 Task: Sort the products in the category "Hot Foods" by price (highest first).
Action: Mouse moved to (280, 112)
Screenshot: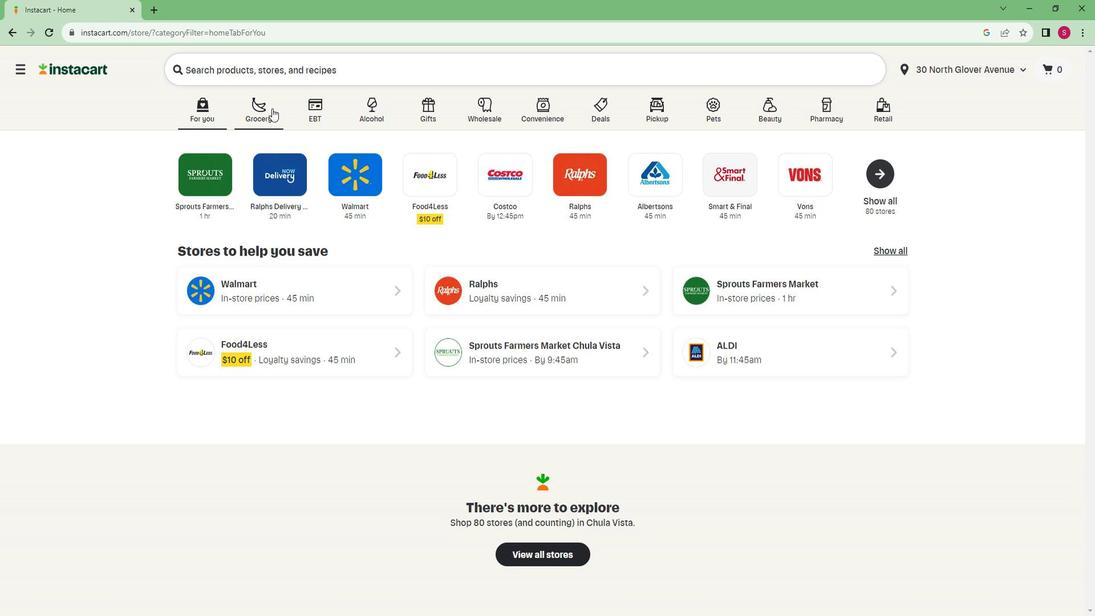 
Action: Mouse pressed left at (280, 112)
Screenshot: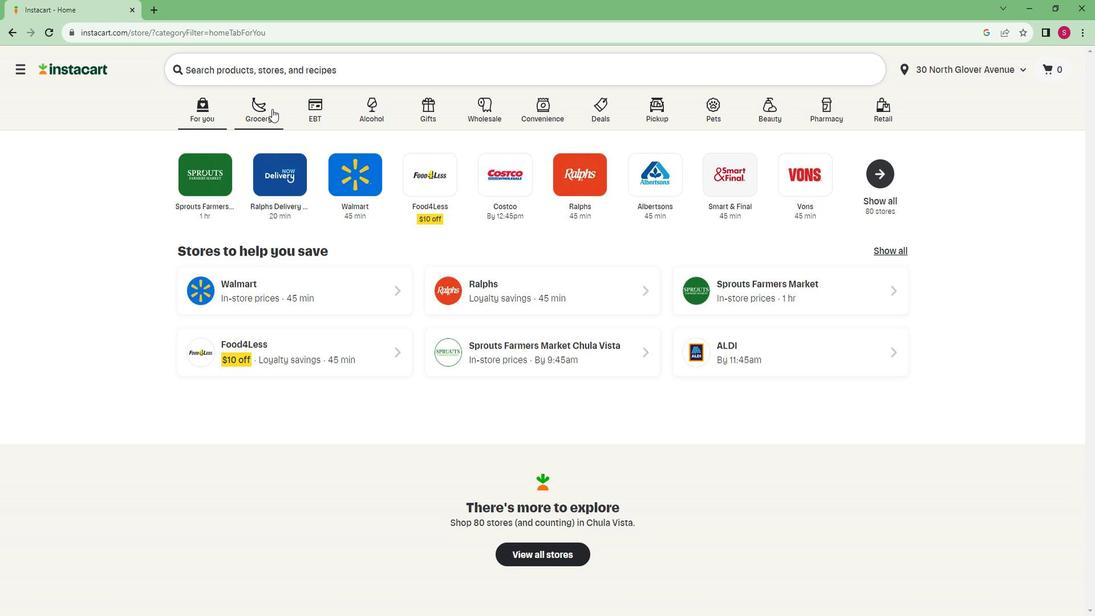 
Action: Mouse moved to (233, 313)
Screenshot: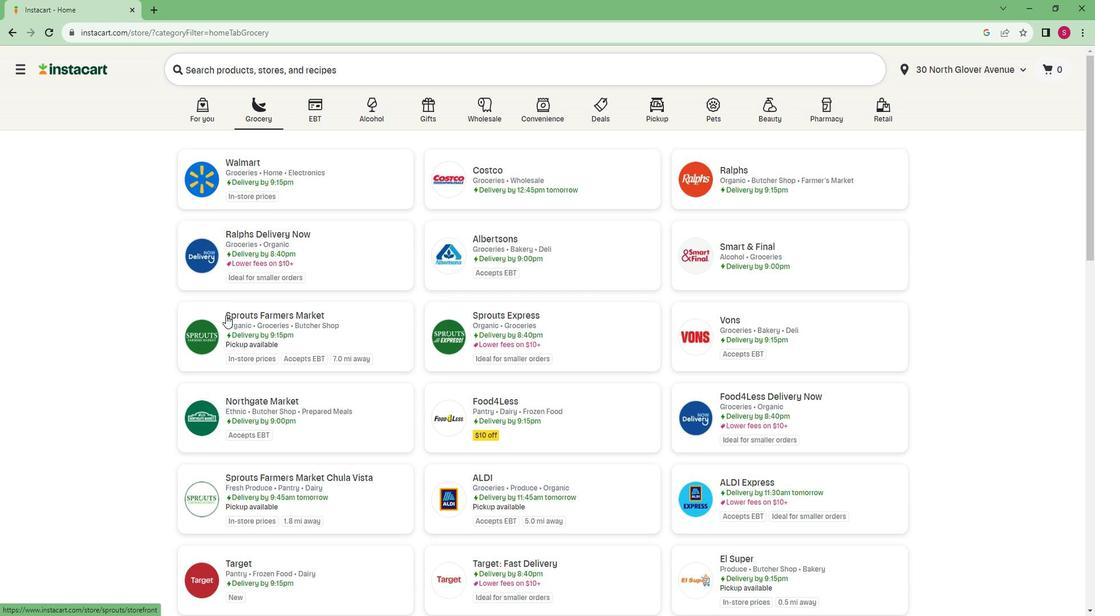 
Action: Mouse pressed left at (233, 313)
Screenshot: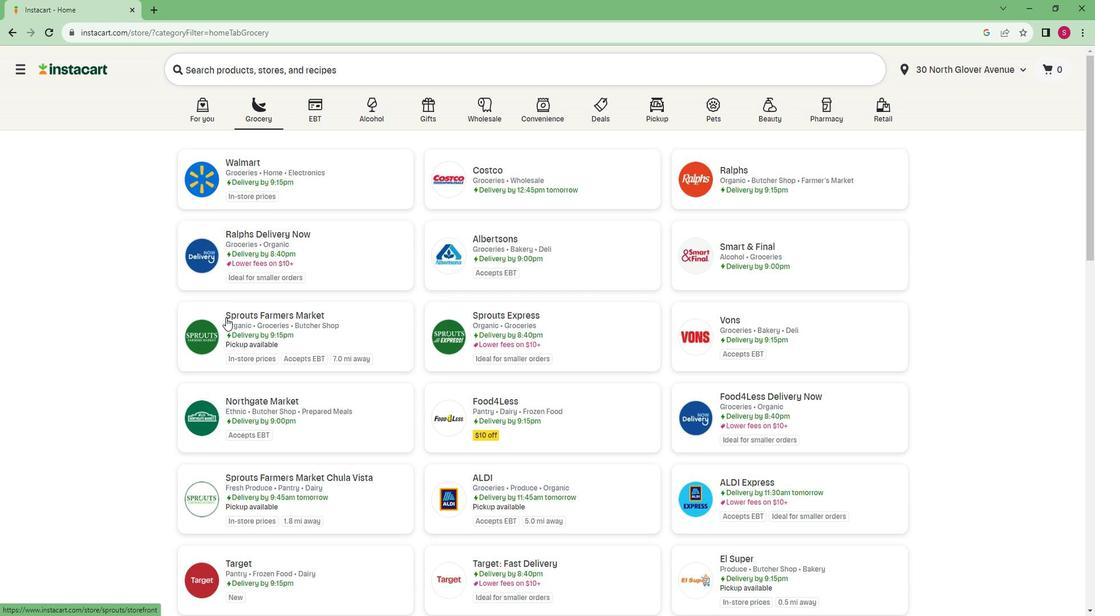 
Action: Mouse moved to (118, 413)
Screenshot: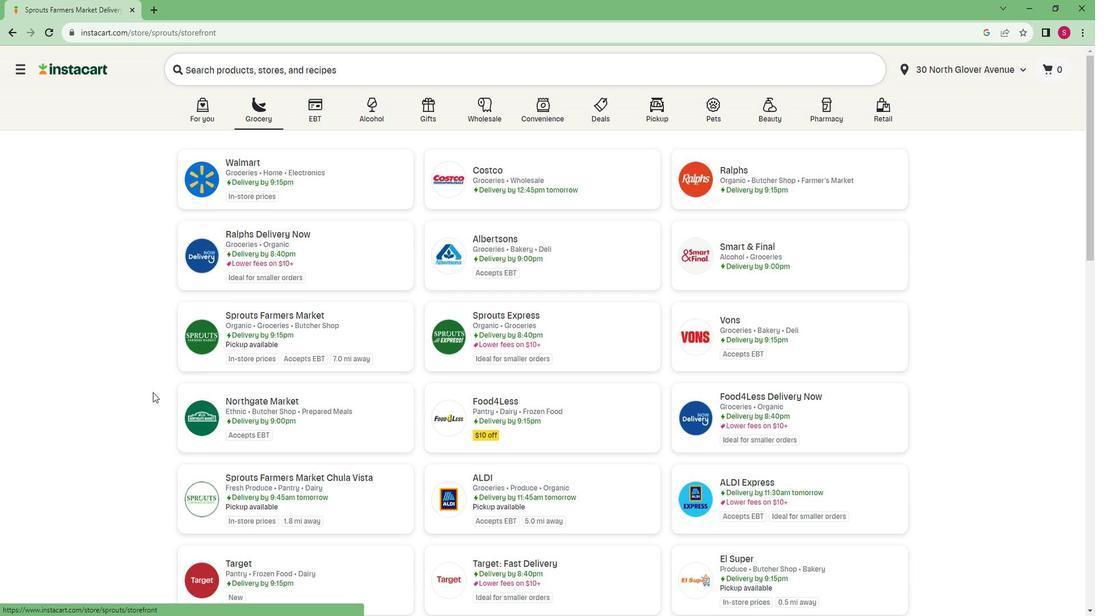 
Action: Mouse scrolled (118, 413) with delta (0, 0)
Screenshot: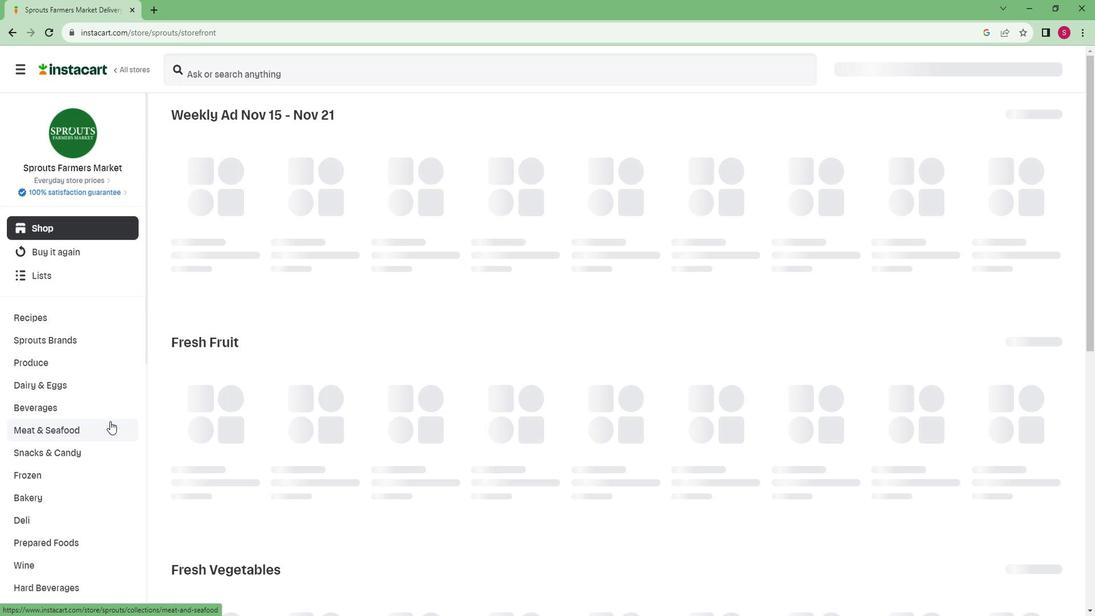 
Action: Mouse scrolled (118, 413) with delta (0, 0)
Screenshot: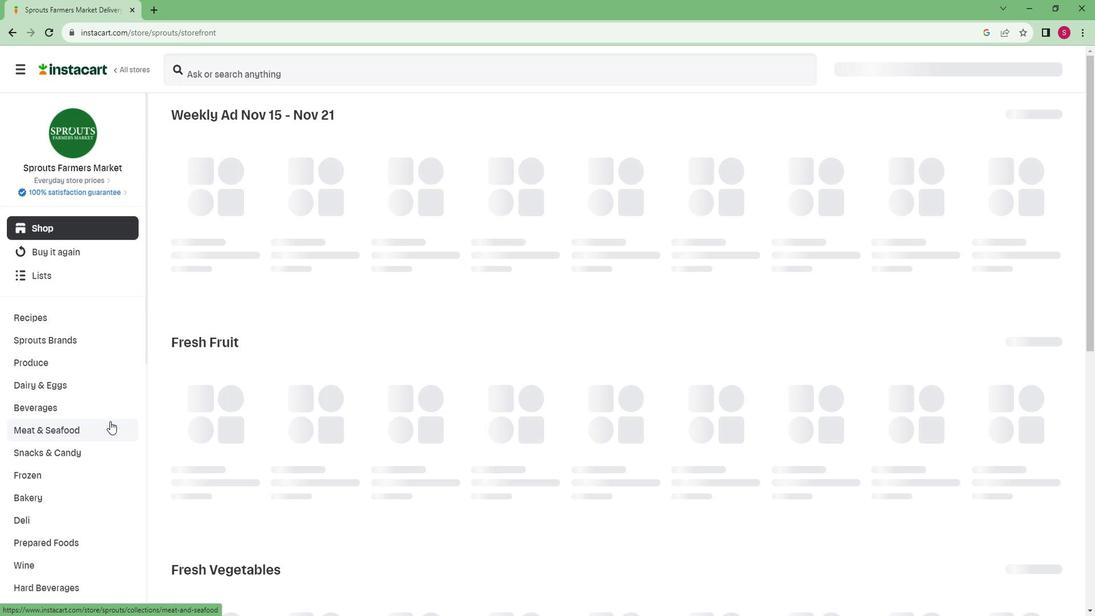 
Action: Mouse scrolled (118, 413) with delta (0, 0)
Screenshot: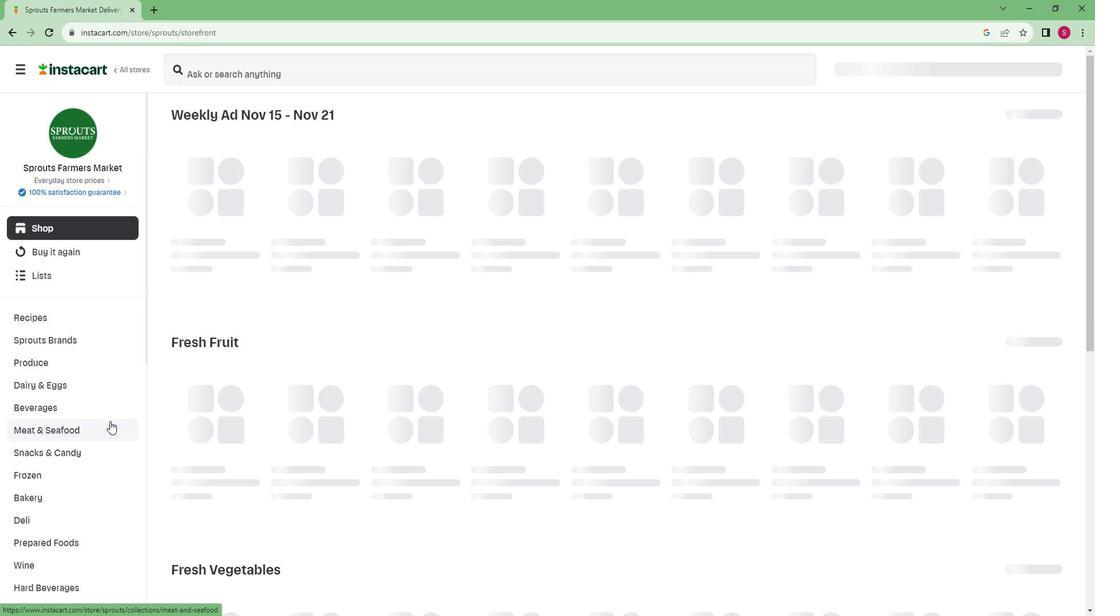 
Action: Mouse scrolled (118, 413) with delta (0, 0)
Screenshot: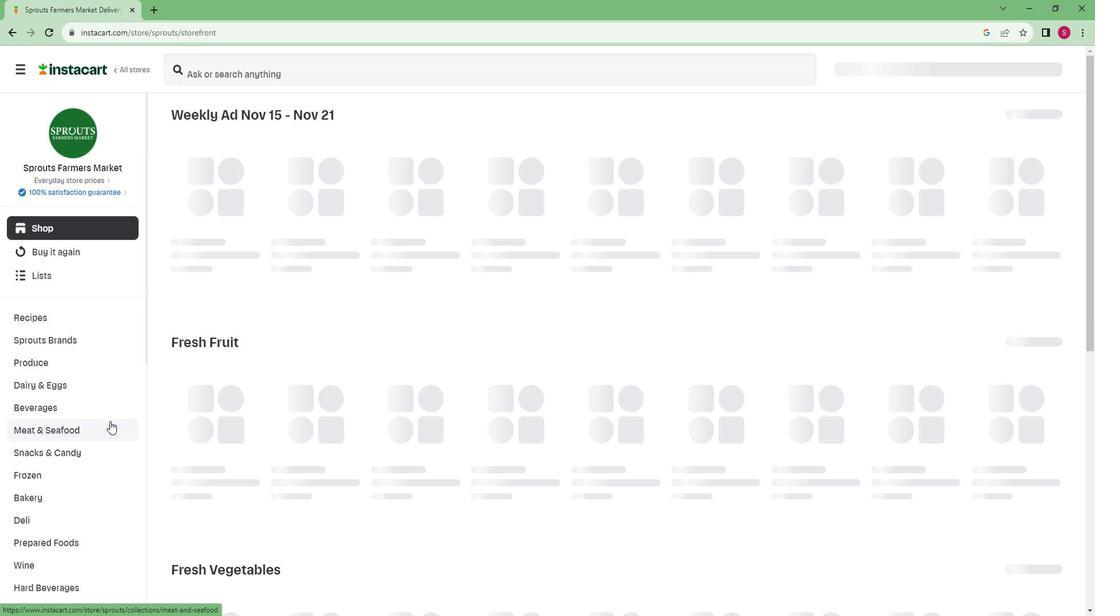 
Action: Mouse scrolled (118, 413) with delta (0, 0)
Screenshot: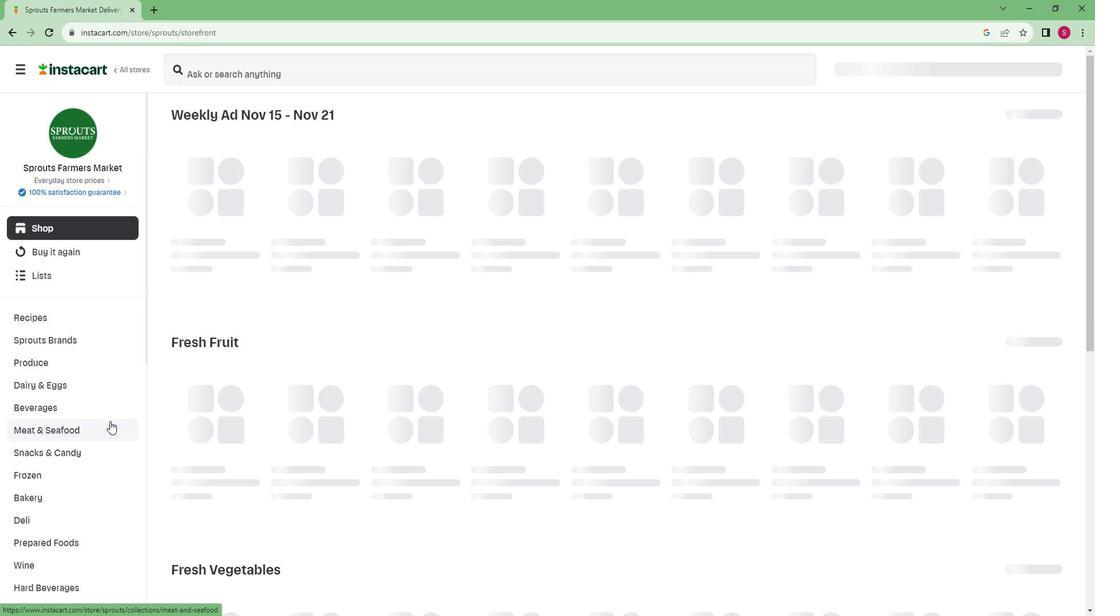 
Action: Mouse scrolled (118, 413) with delta (0, 0)
Screenshot: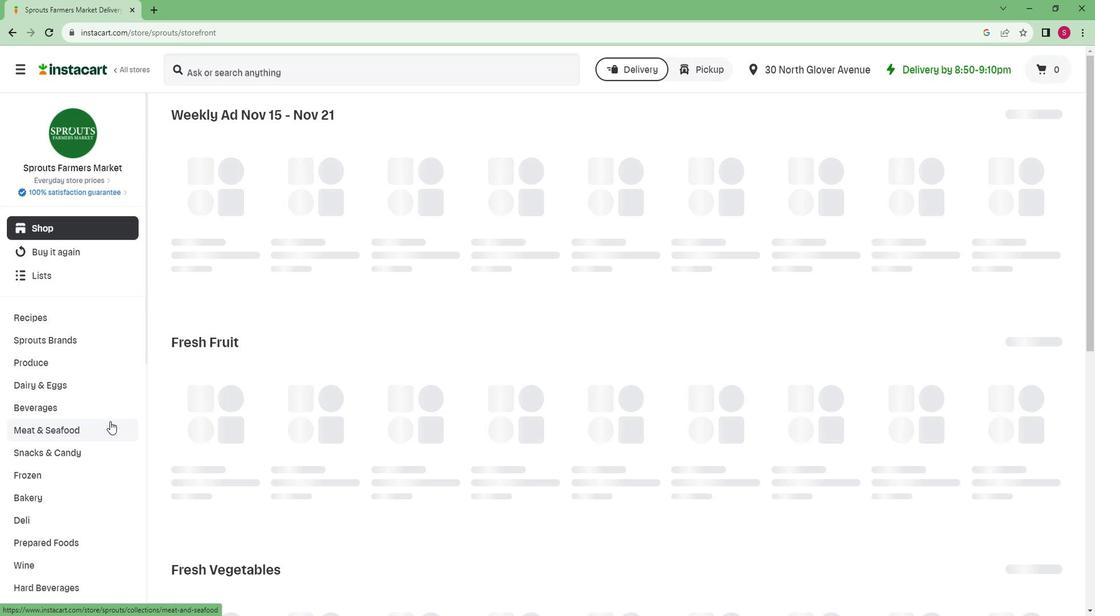 
Action: Mouse moved to (118, 413)
Screenshot: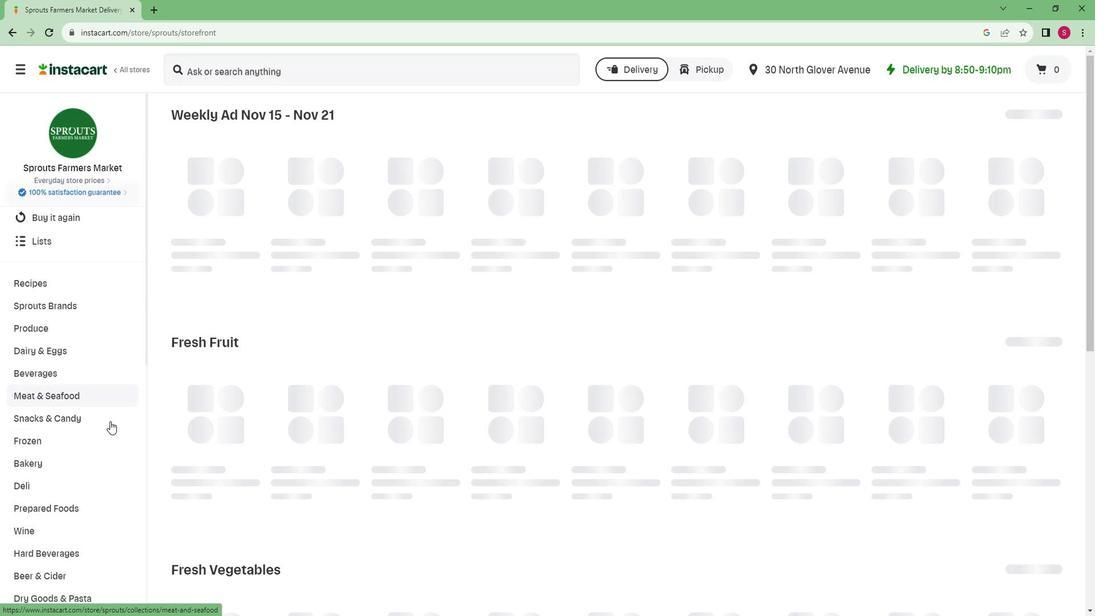 
Action: Mouse scrolled (118, 413) with delta (0, 0)
Screenshot: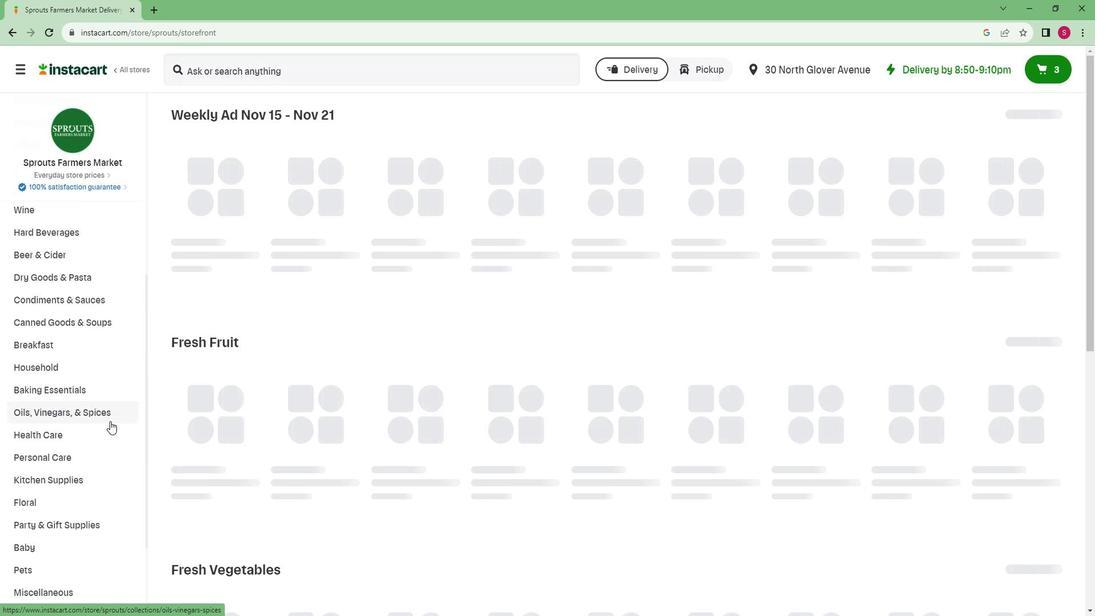 
Action: Mouse scrolled (118, 413) with delta (0, 0)
Screenshot: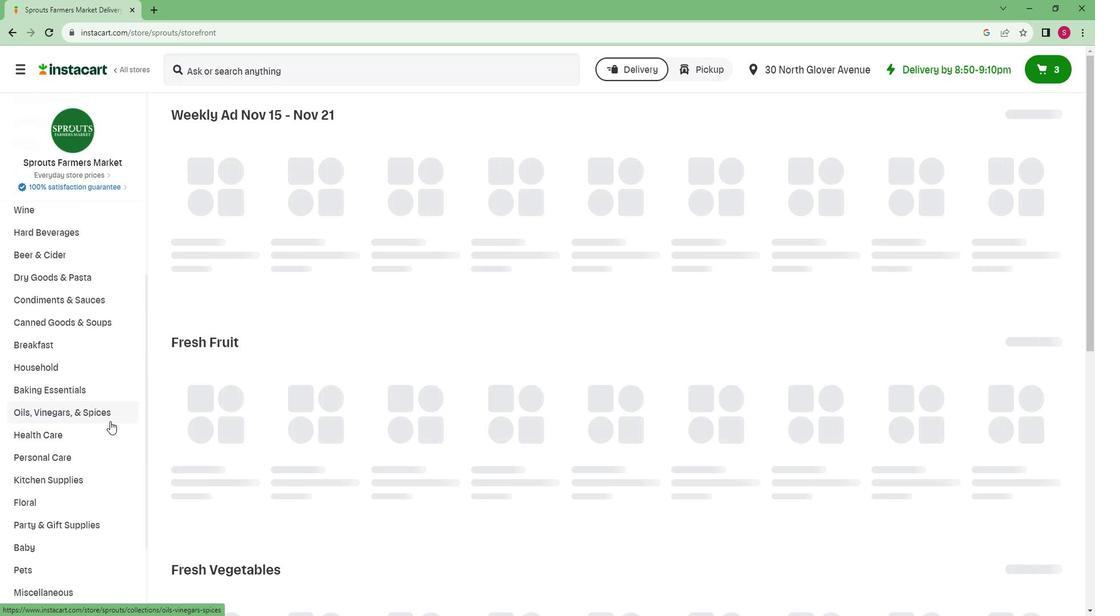
Action: Mouse scrolled (118, 413) with delta (0, 0)
Screenshot: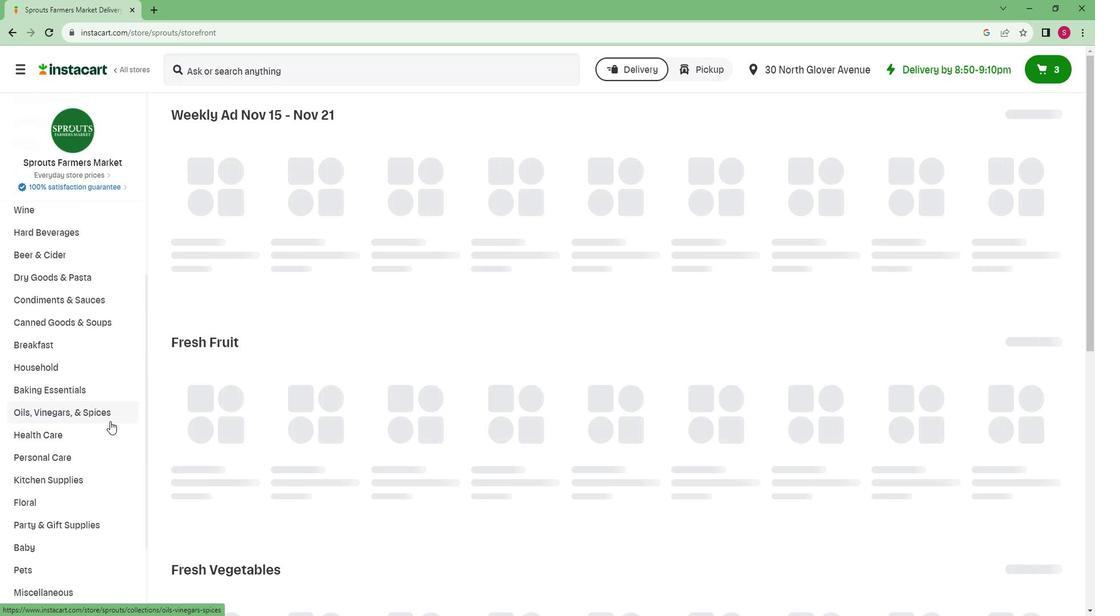 
Action: Mouse scrolled (118, 413) with delta (0, 0)
Screenshot: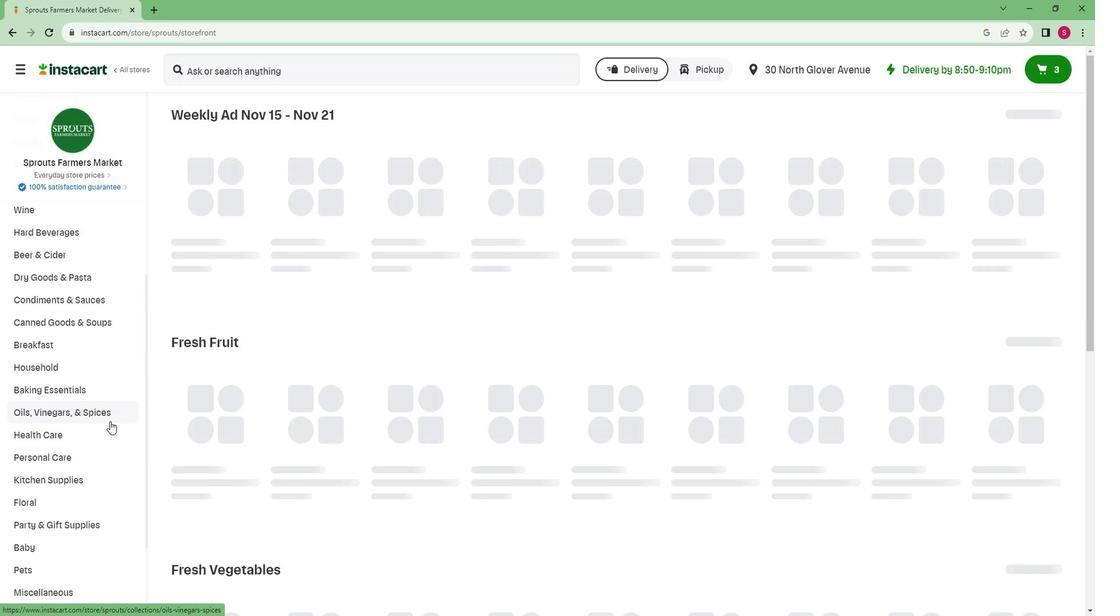 
Action: Mouse scrolled (118, 413) with delta (0, 0)
Screenshot: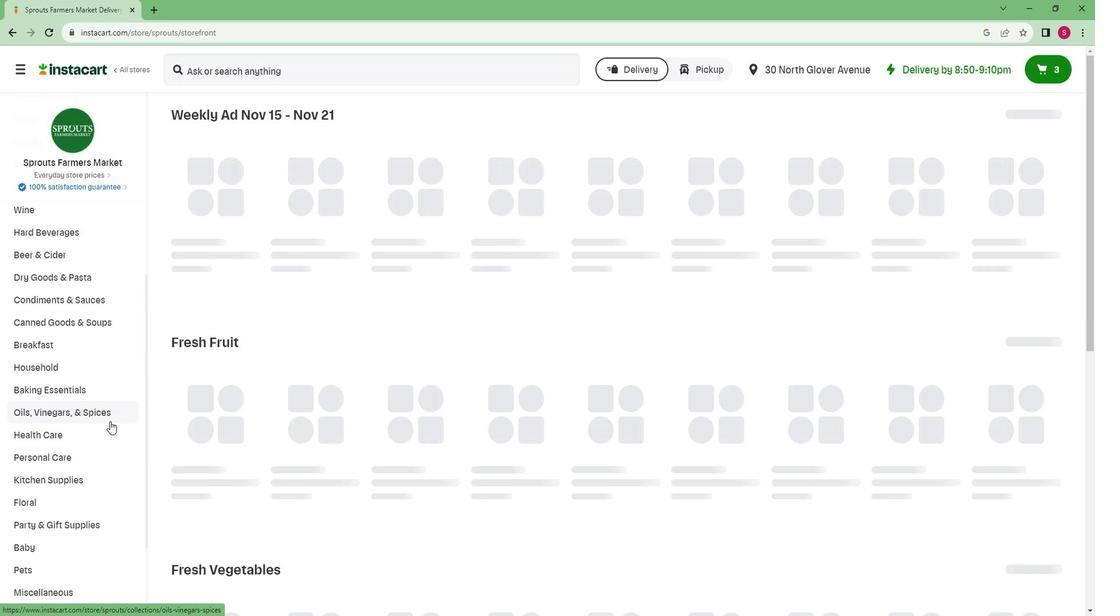 
Action: Mouse scrolled (118, 413) with delta (0, 0)
Screenshot: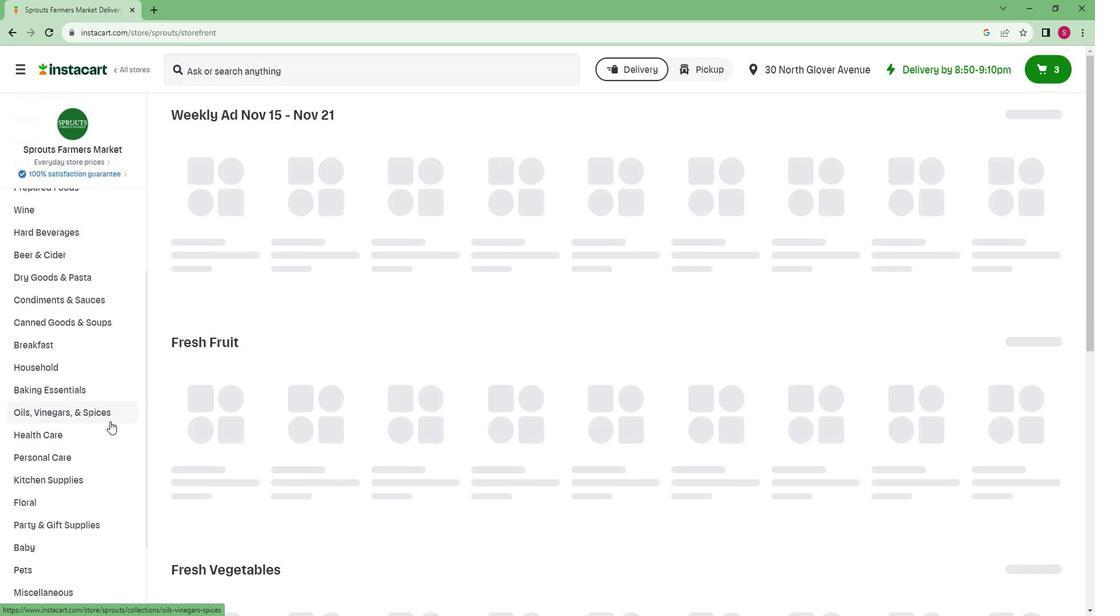 
Action: Mouse moved to (54, 587)
Screenshot: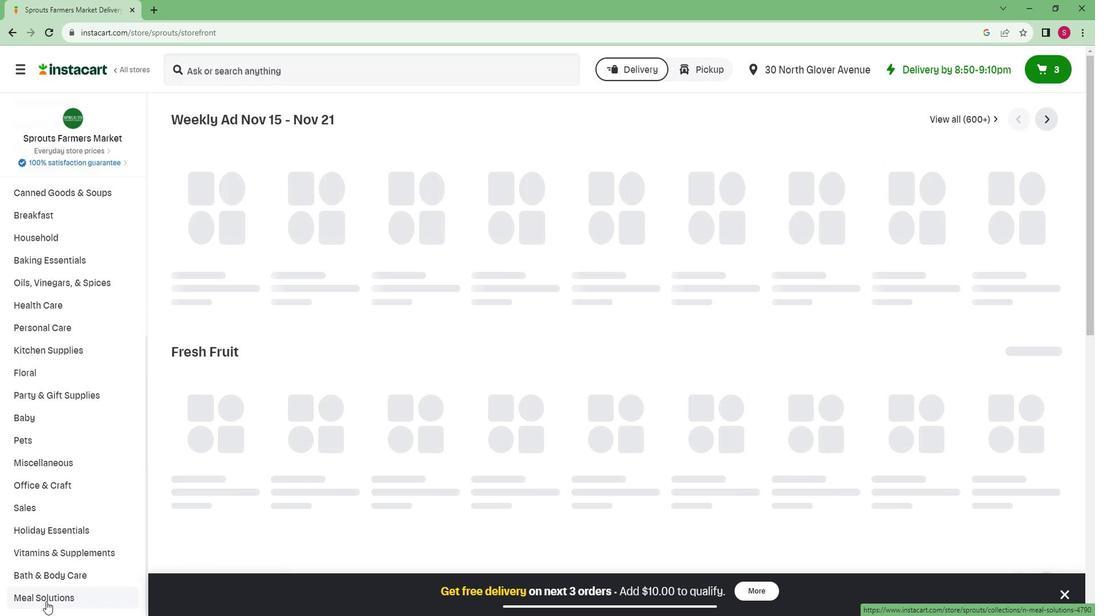 
Action: Mouse pressed left at (54, 587)
Screenshot: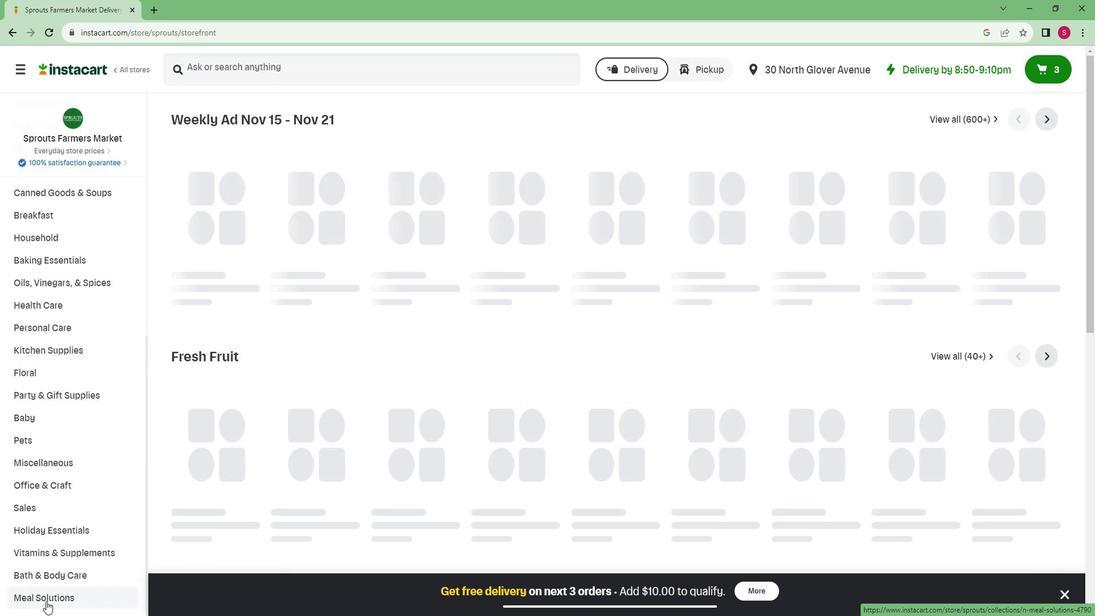 
Action: Mouse moved to (75, 555)
Screenshot: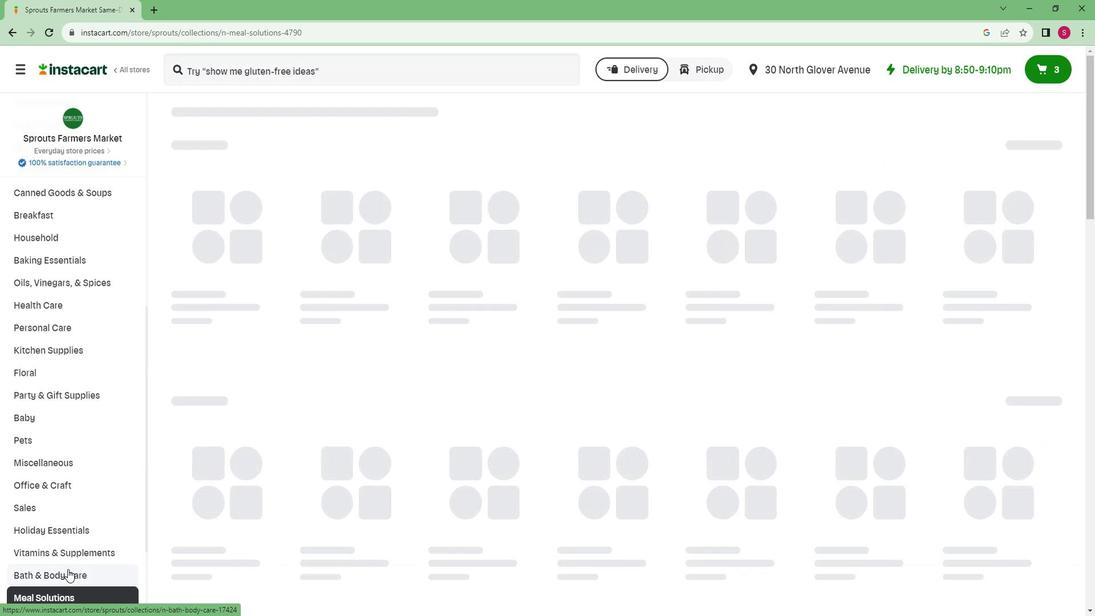 
Action: Mouse scrolled (75, 555) with delta (0, 0)
Screenshot: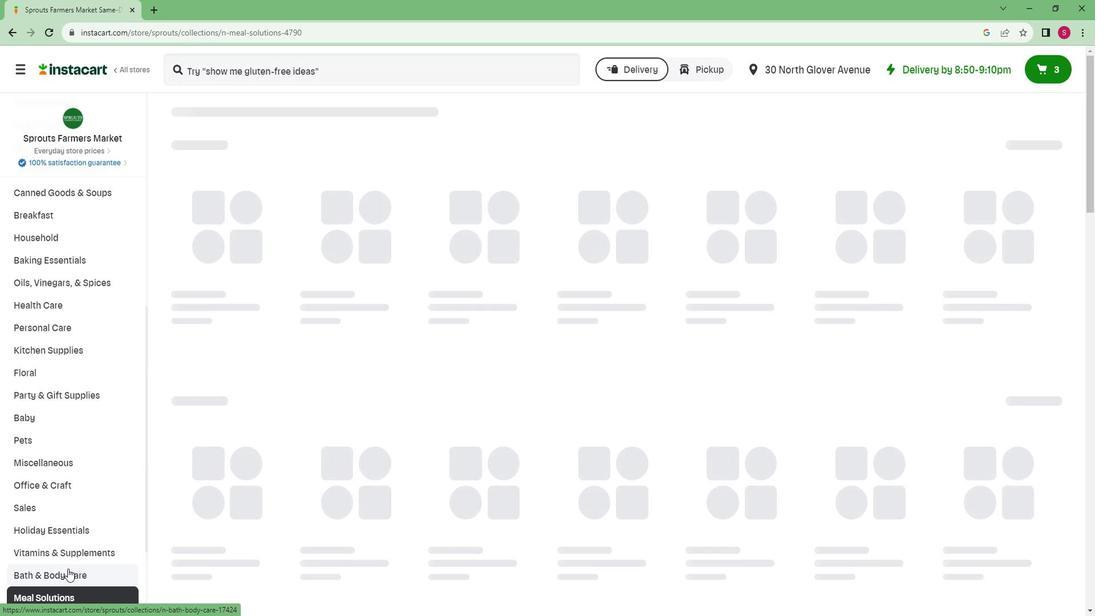 
Action: Mouse scrolled (75, 555) with delta (0, 0)
Screenshot: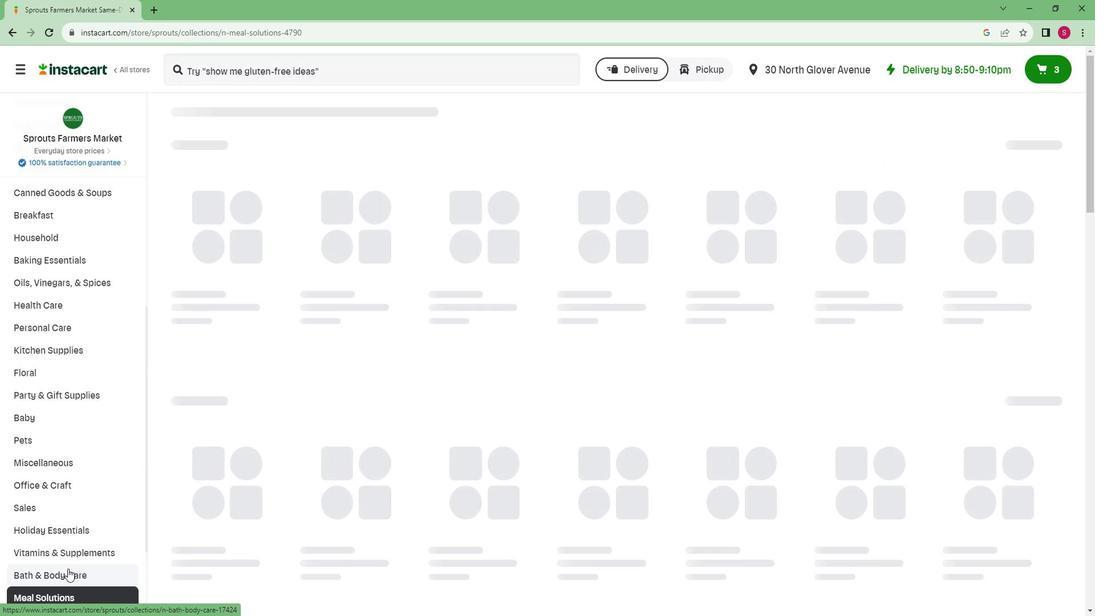 
Action: Mouse scrolled (75, 555) with delta (0, 0)
Screenshot: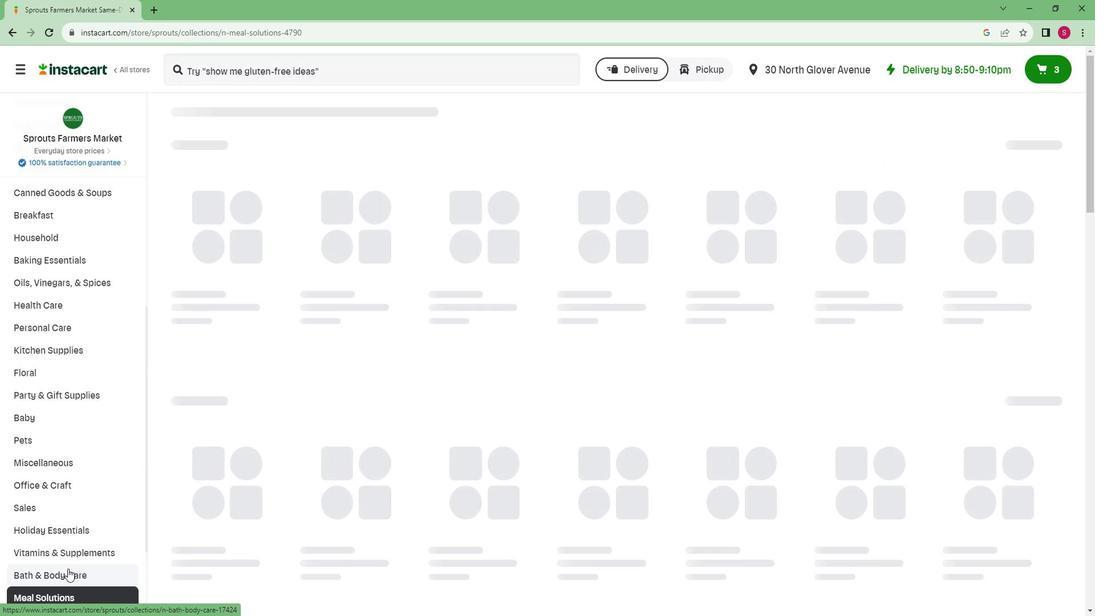
Action: Mouse scrolled (75, 555) with delta (0, 0)
Screenshot: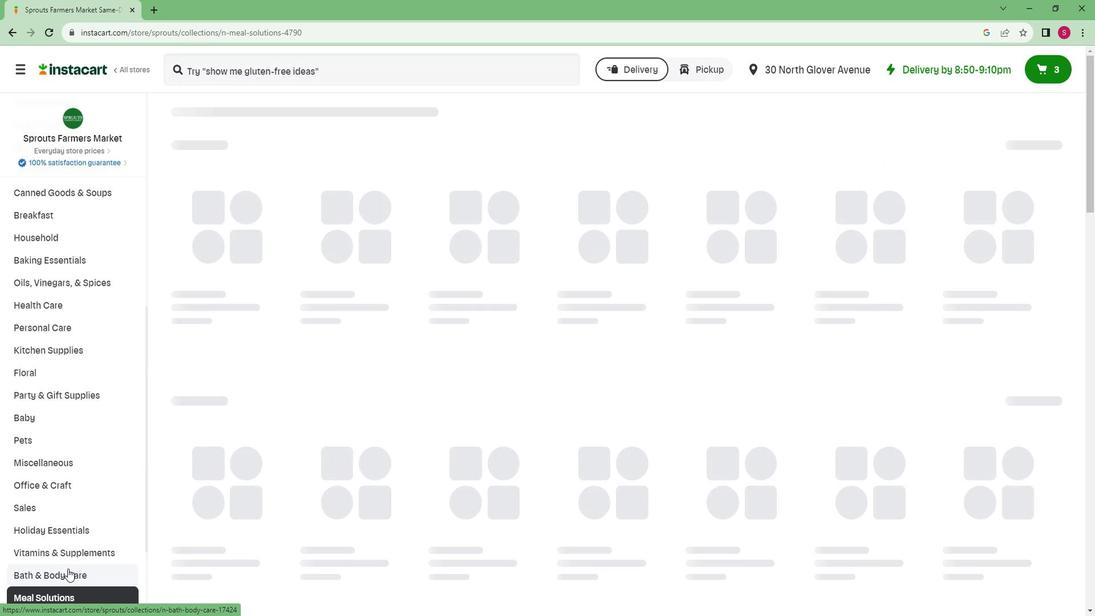 
Action: Mouse scrolled (75, 555) with delta (0, 0)
Screenshot: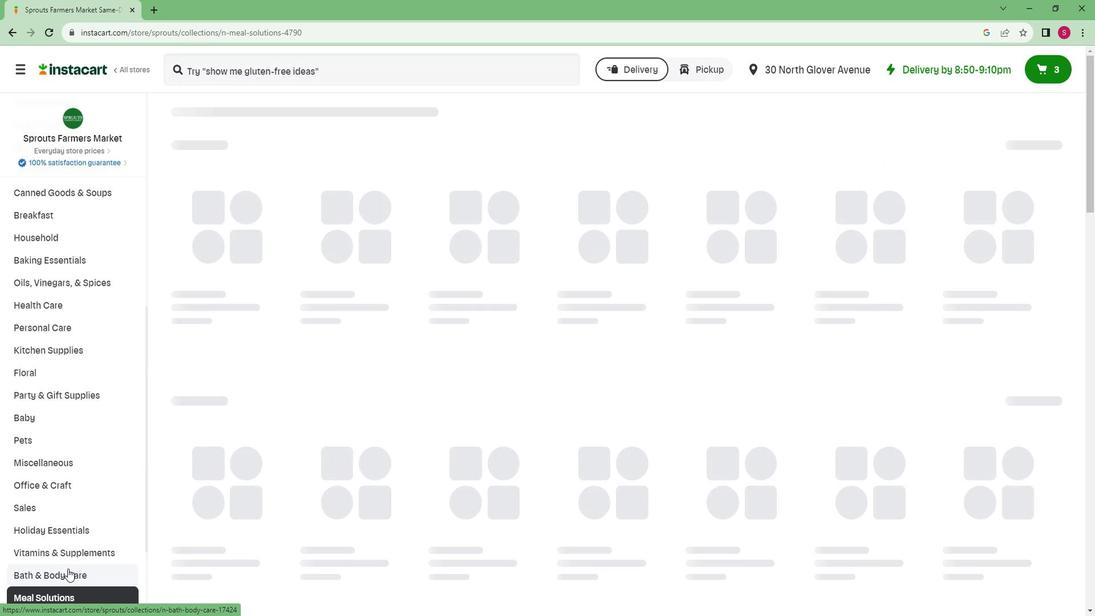 
Action: Mouse scrolled (75, 555) with delta (0, 0)
Screenshot: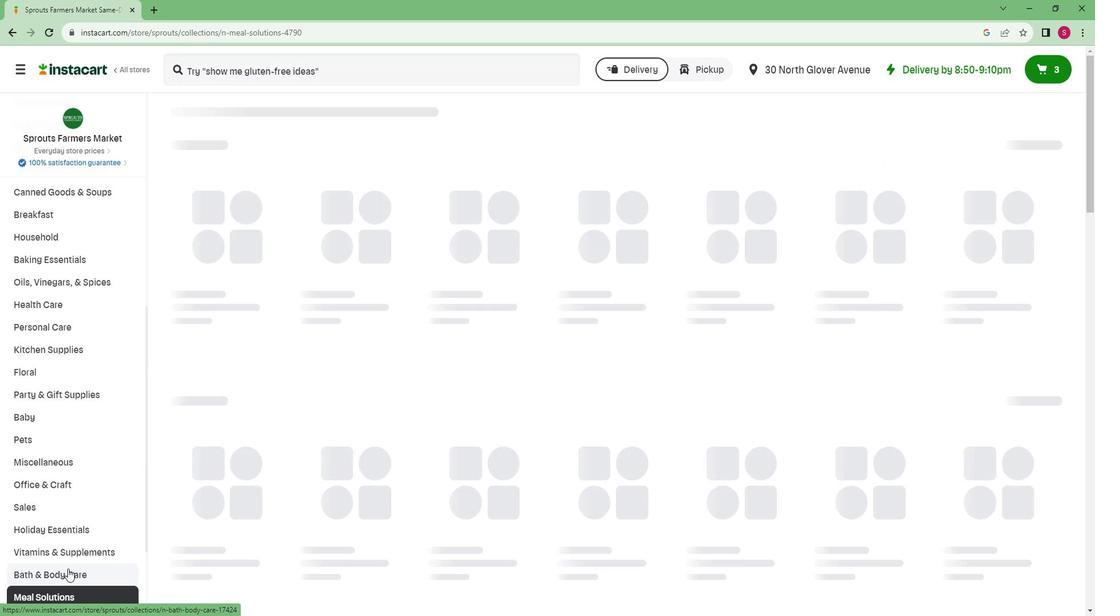 
Action: Mouse moved to (98, 500)
Screenshot: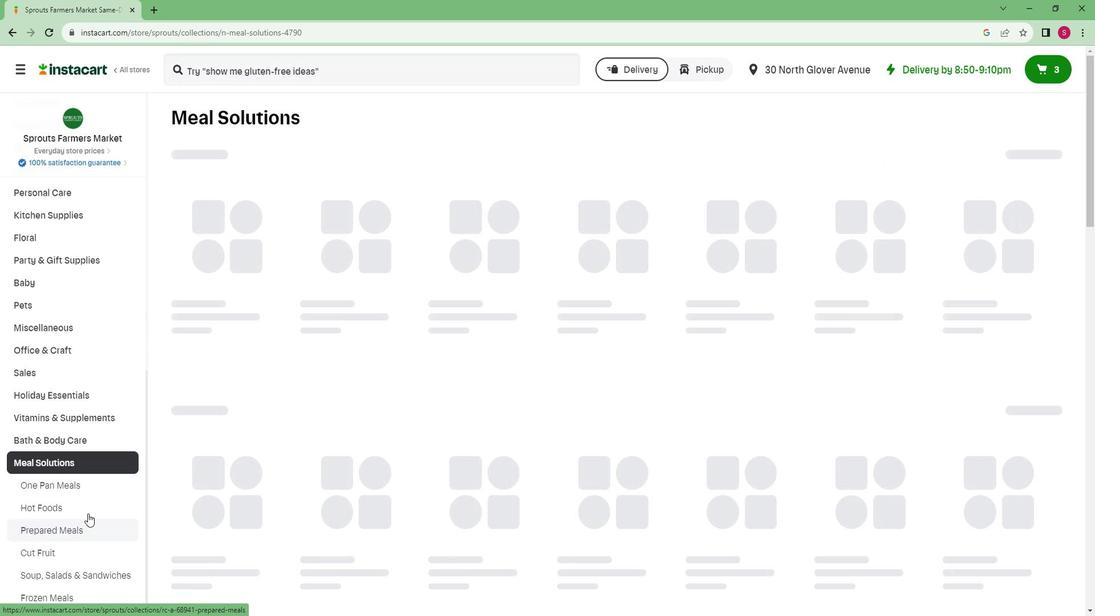 
Action: Mouse pressed left at (98, 500)
Screenshot: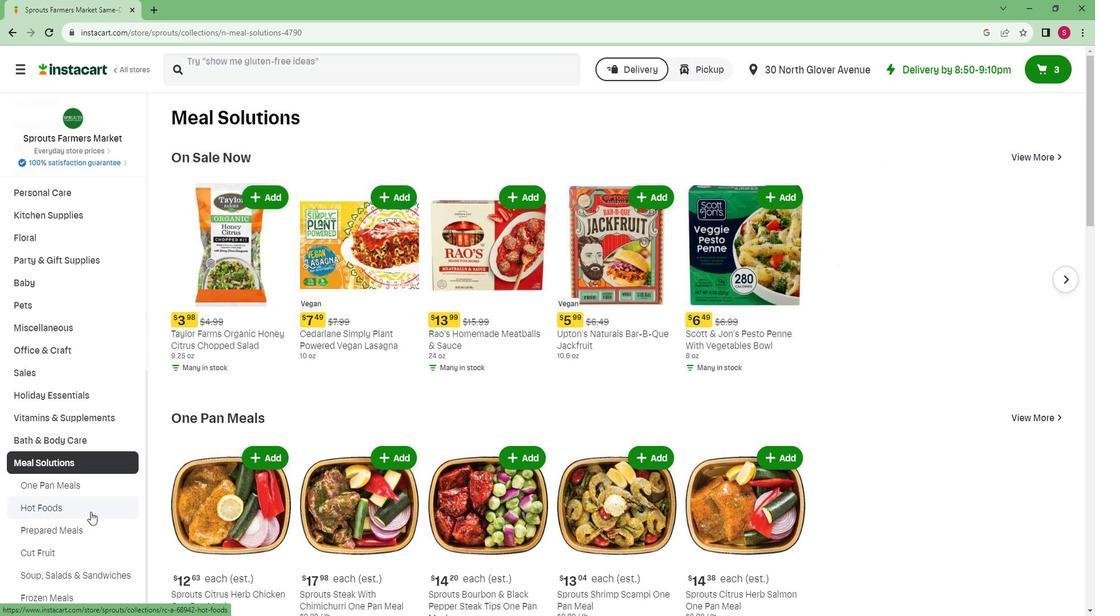 
Action: Mouse moved to (1033, 166)
Screenshot: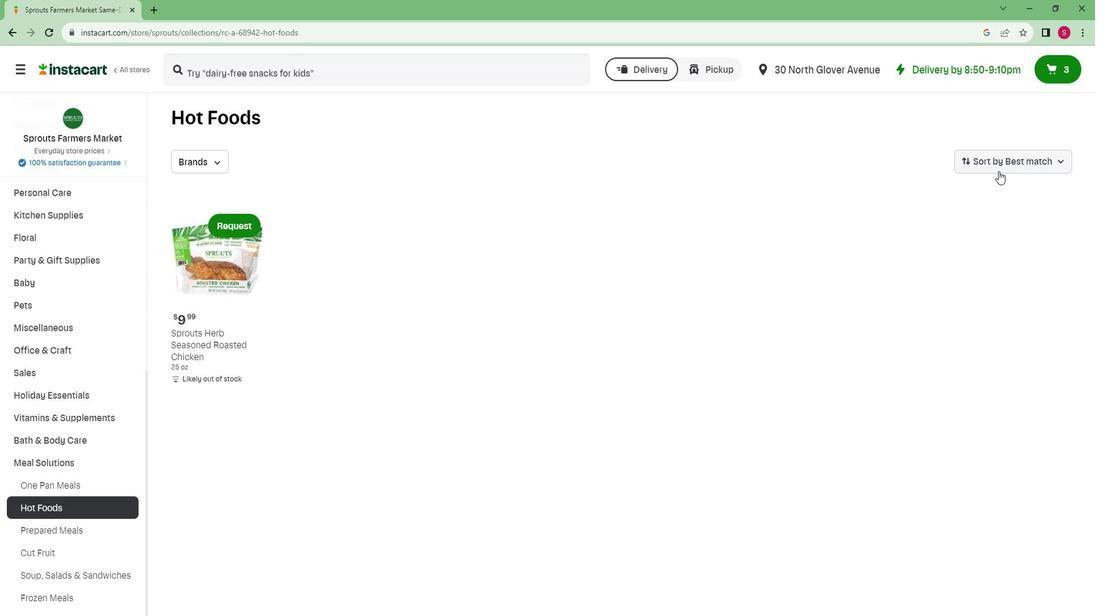 
Action: Mouse pressed left at (1033, 166)
Screenshot: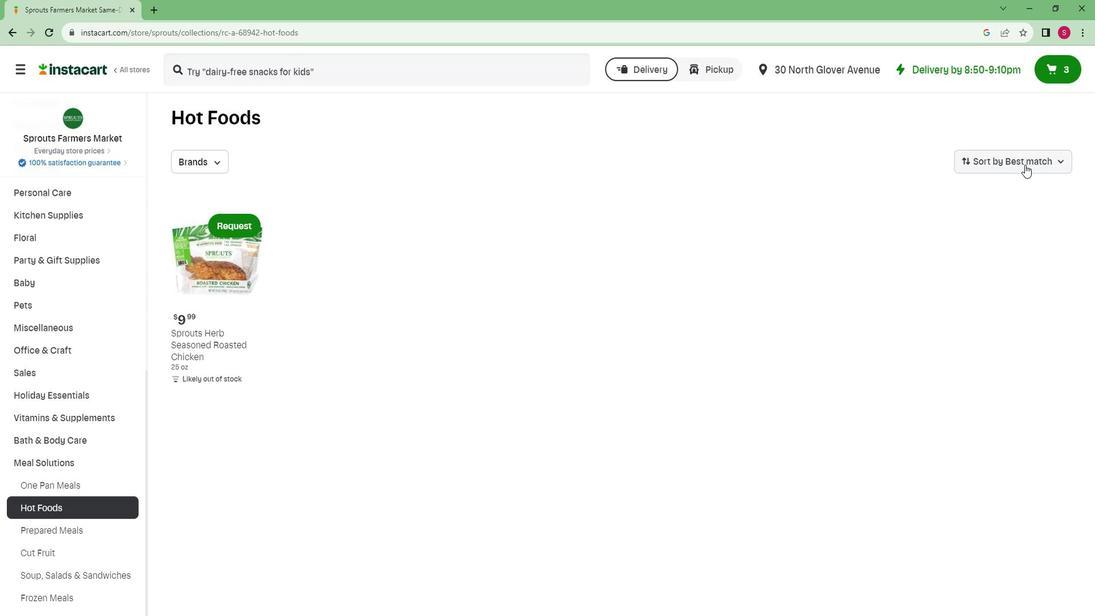 
Action: Mouse moved to (1012, 244)
Screenshot: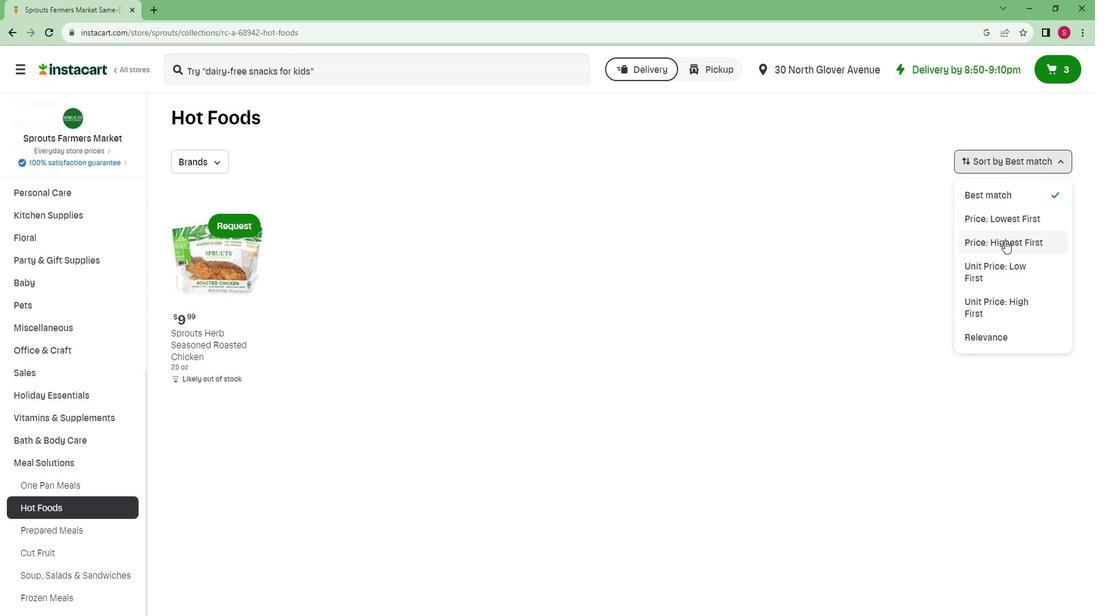 
Action: Mouse pressed left at (1012, 244)
Screenshot: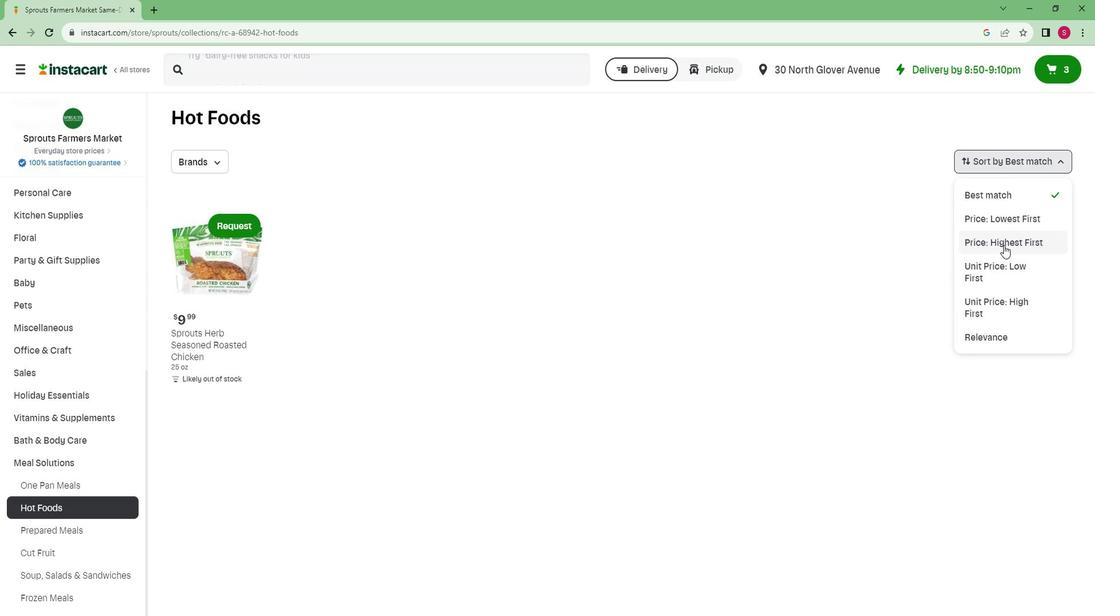 
Action: Mouse moved to (508, 215)
Screenshot: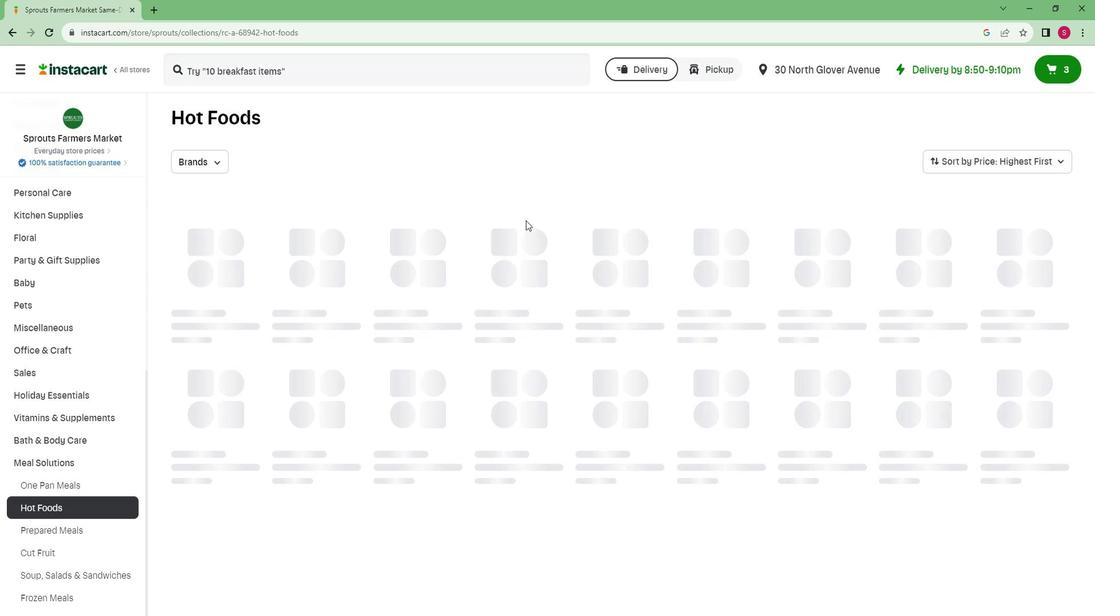 
